 Task: In profile recomendations turn off push notifications.
Action: Mouse moved to (699, 59)
Screenshot: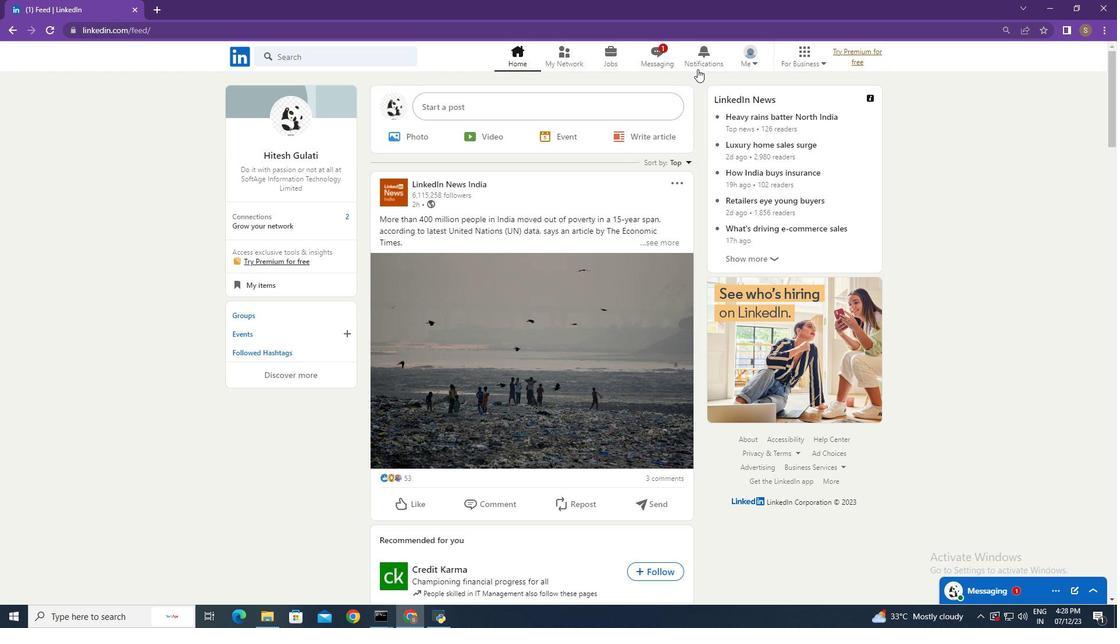 
Action: Mouse pressed left at (699, 59)
Screenshot: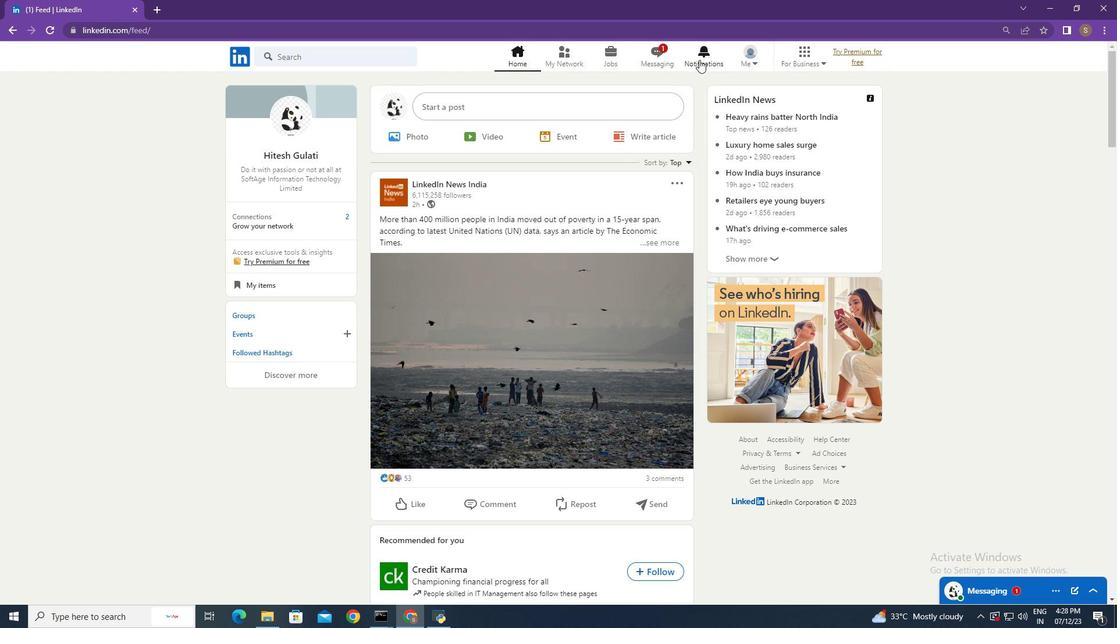 
Action: Mouse moved to (263, 132)
Screenshot: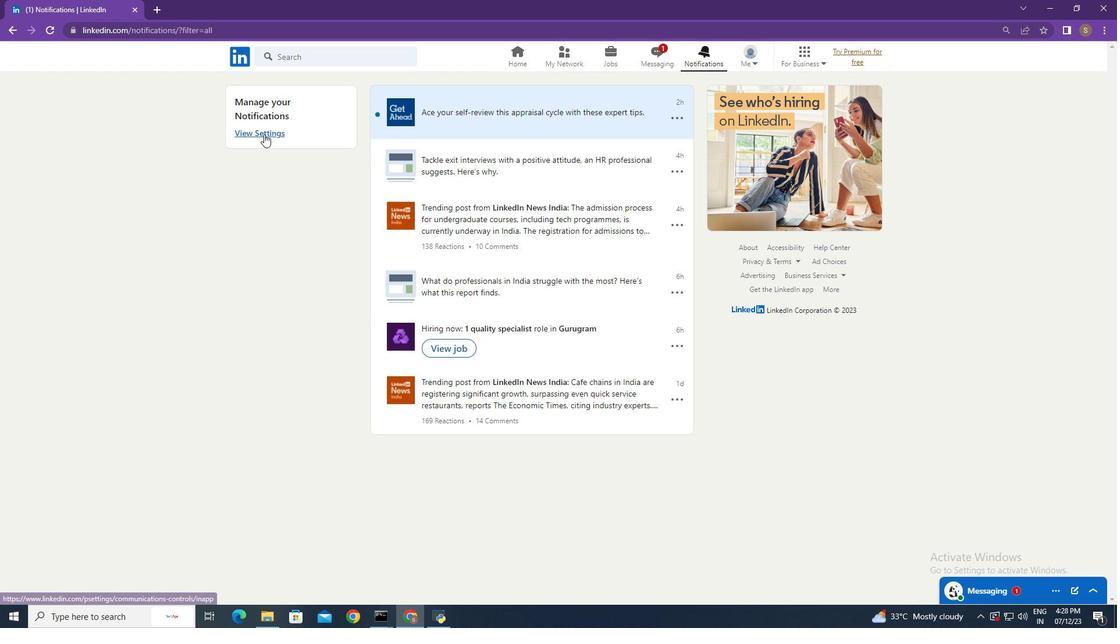 
Action: Mouse pressed left at (263, 132)
Screenshot: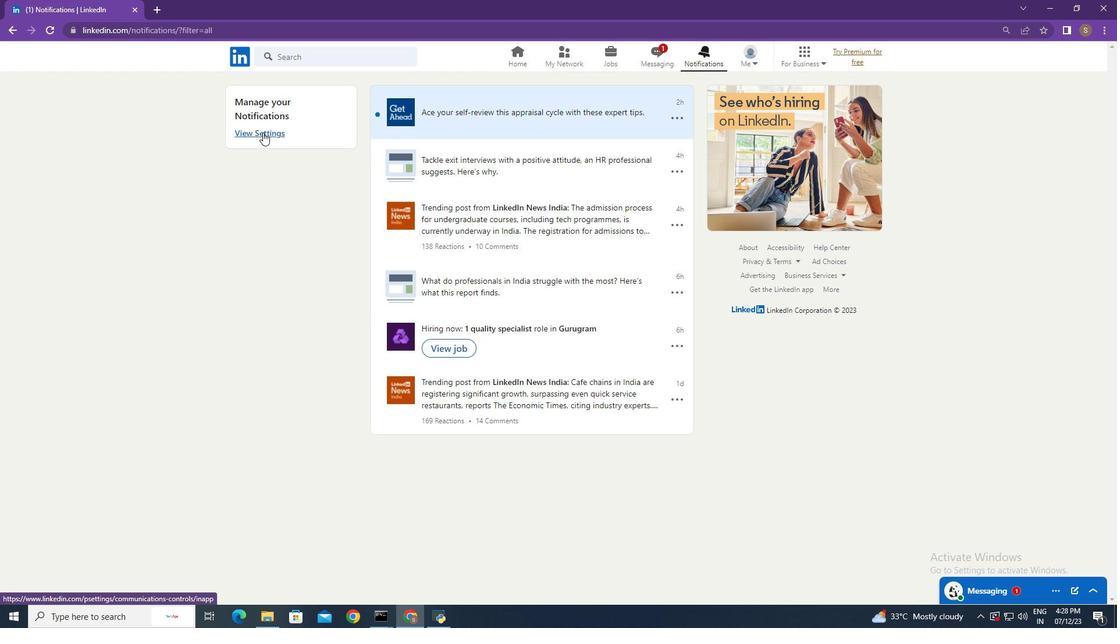 
Action: Mouse moved to (586, 450)
Screenshot: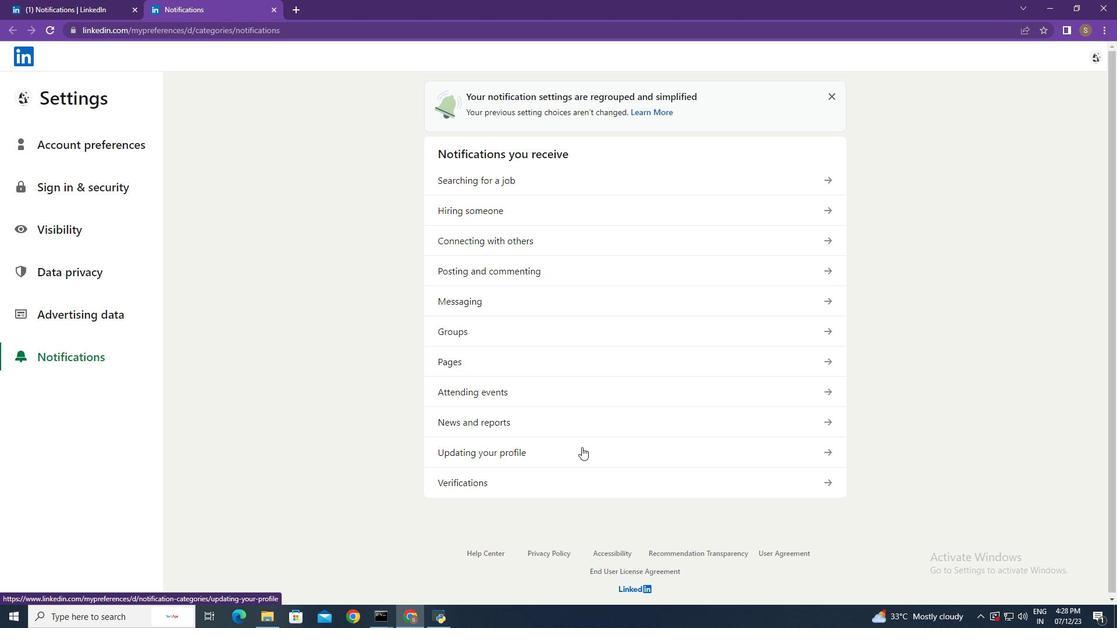 
Action: Mouse pressed left at (586, 450)
Screenshot: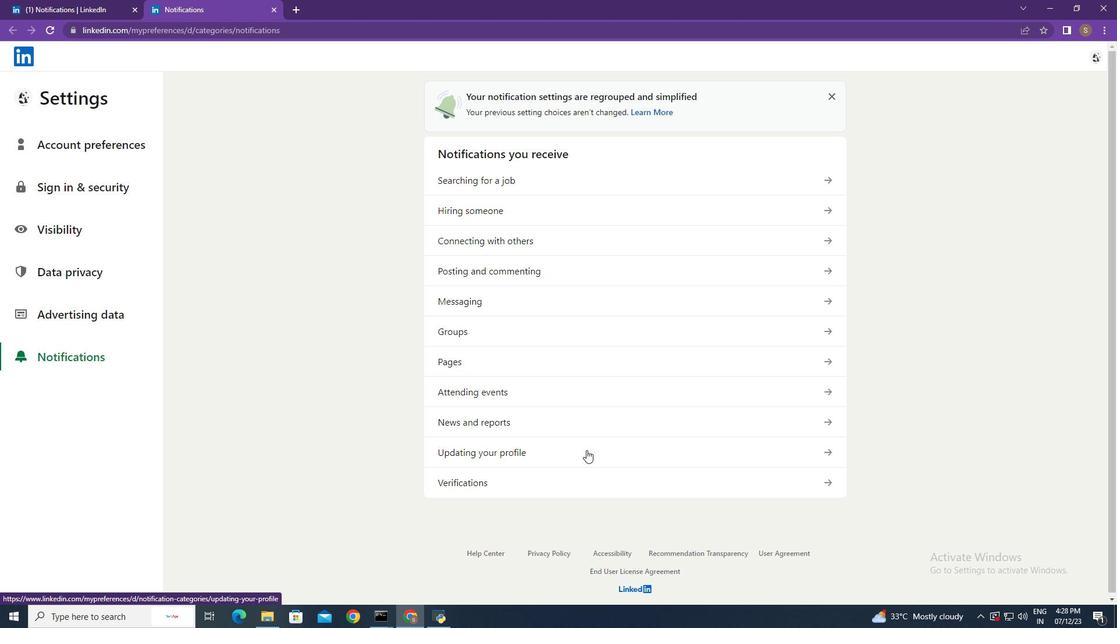 
Action: Mouse moved to (647, 166)
Screenshot: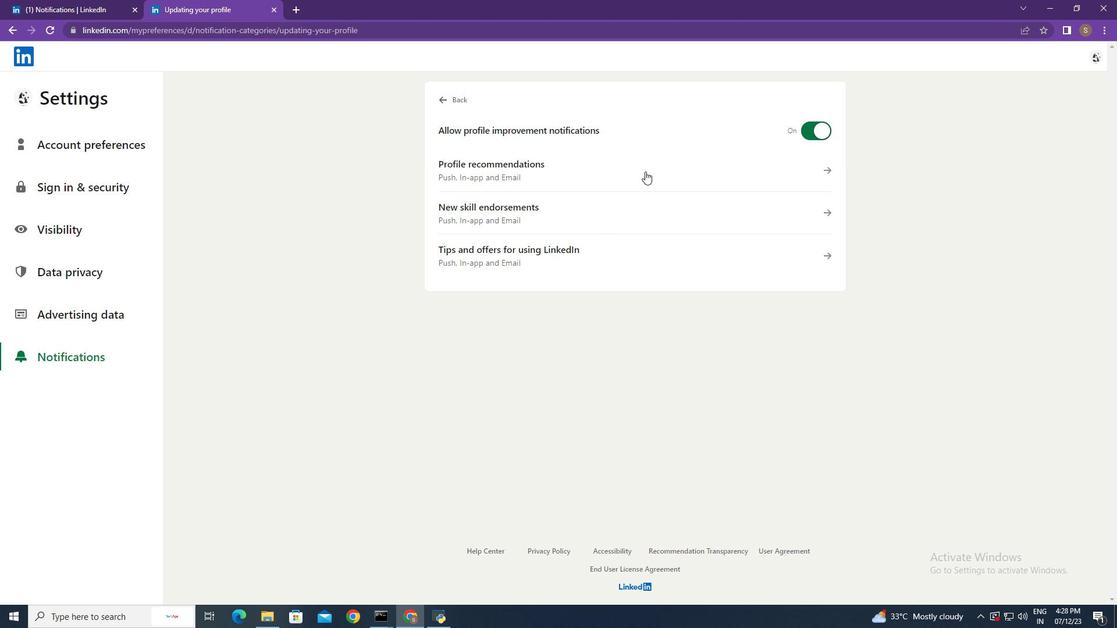 
Action: Mouse pressed left at (647, 166)
Screenshot: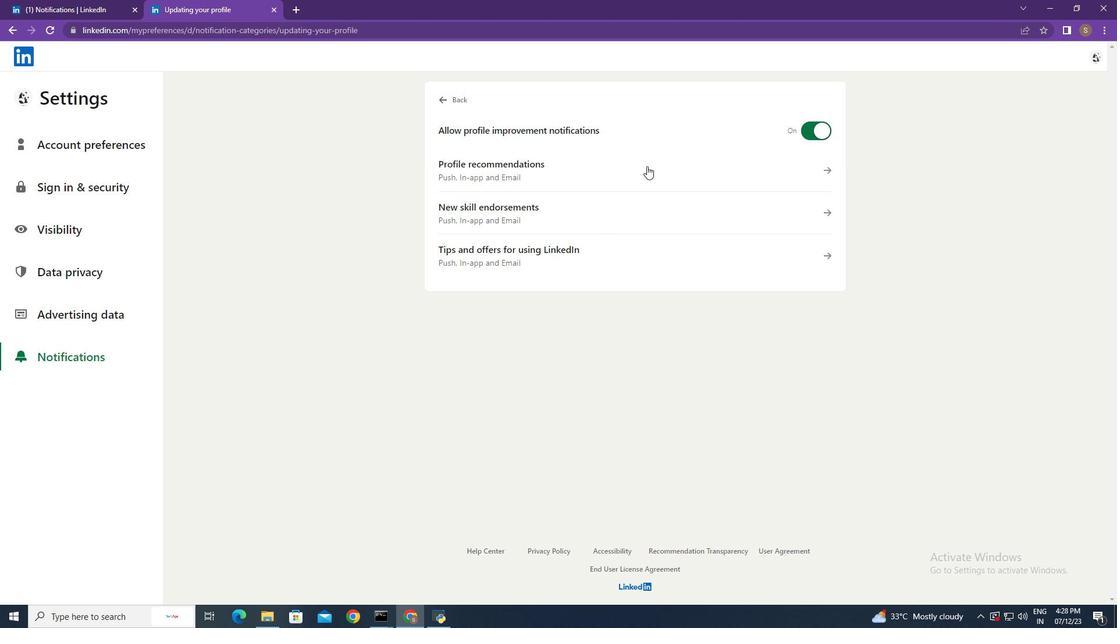 
Action: Mouse moved to (811, 242)
Screenshot: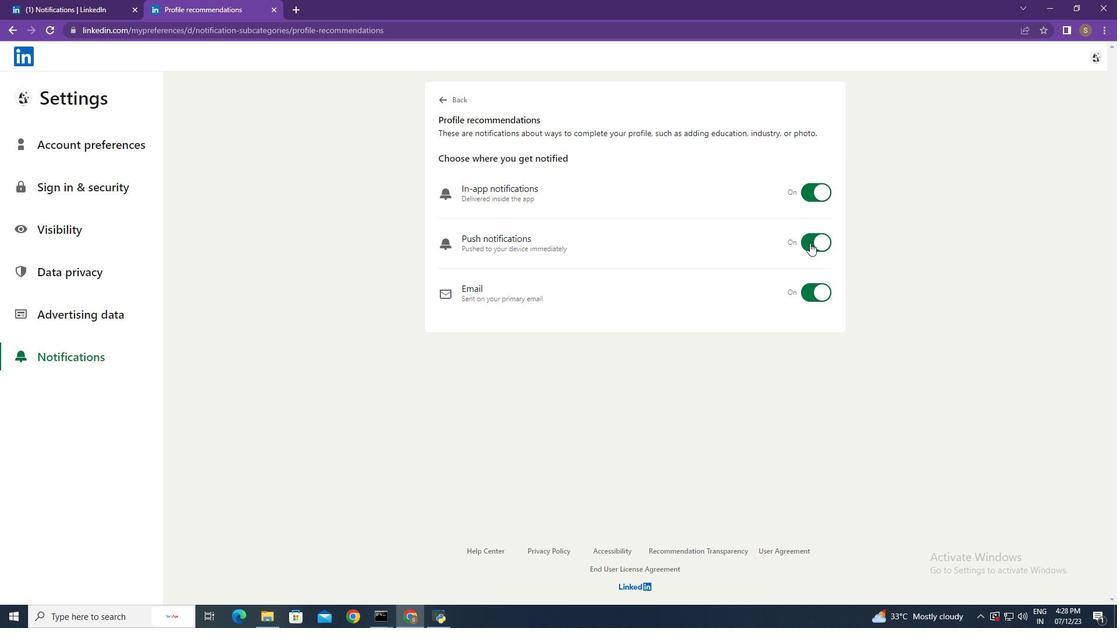 
Action: Mouse pressed left at (811, 242)
Screenshot: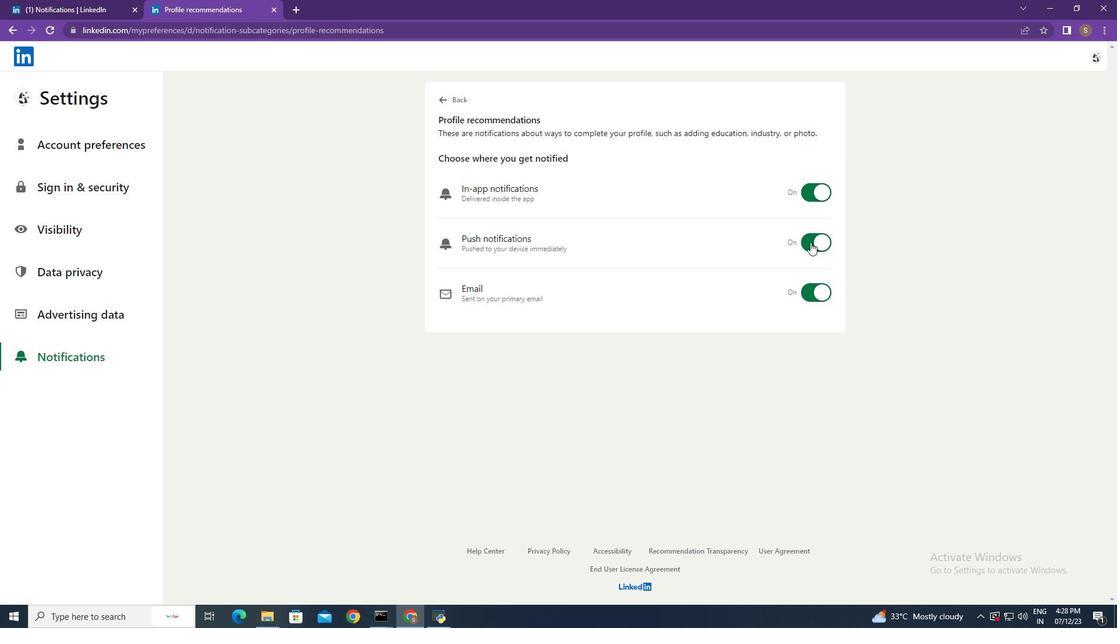 
Action: Mouse moved to (909, 223)
Screenshot: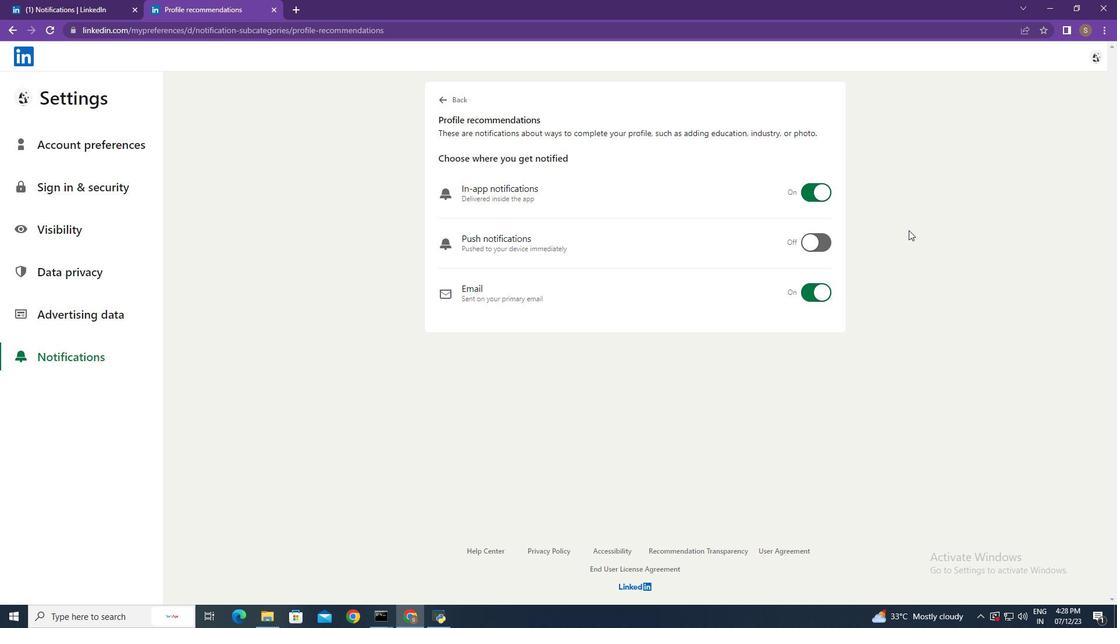 
